 Task: Create a new event for a product launch celebration on the 16th at 9:30 PM.
Action: Mouse moved to (50, 85)
Screenshot: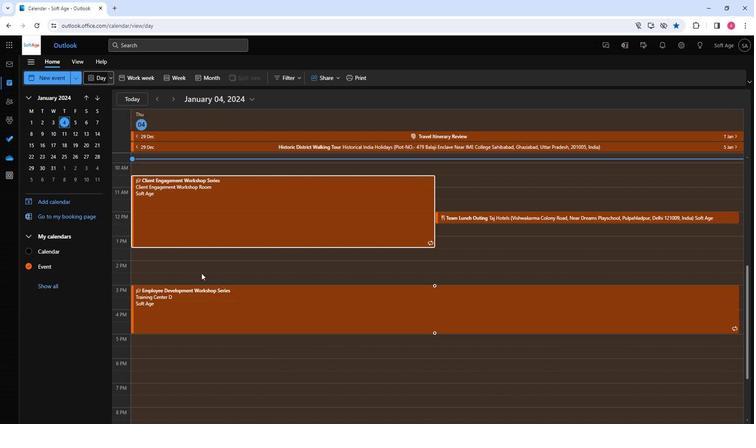 
Action: Mouse pressed left at (50, 85)
Screenshot: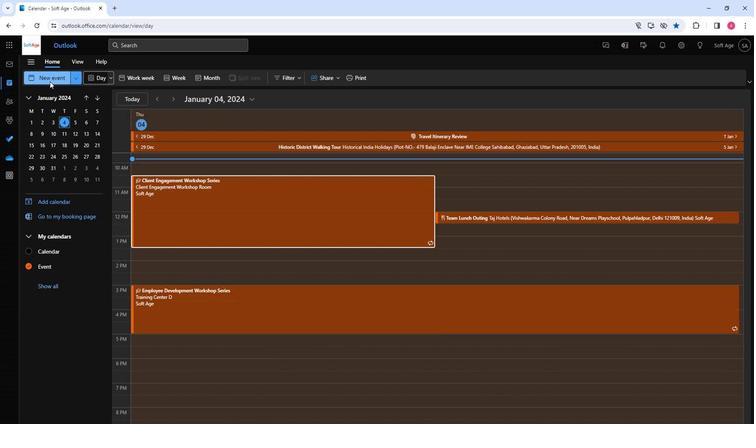 
Action: Mouse moved to (199, 134)
Screenshot: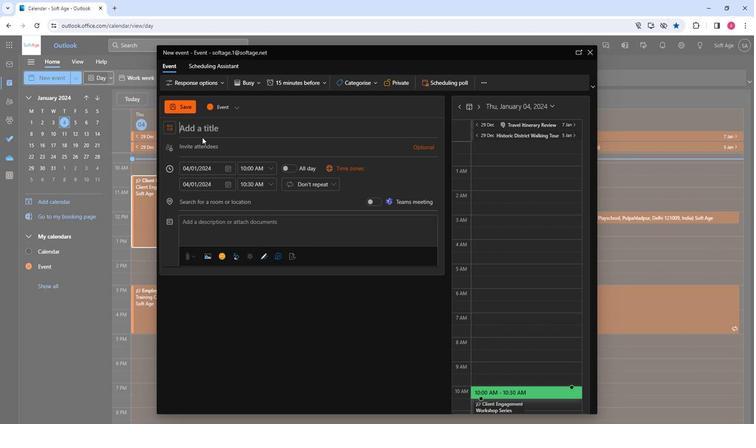 
Action: Mouse pressed left at (199, 134)
Screenshot: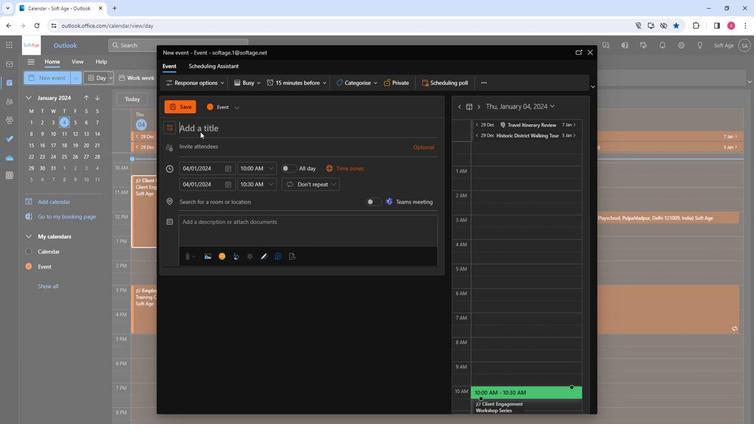
Action: Key pressed <Key.shift>Product<Key.space><Key.shift>Launch<Key.space><Key.shift><Key.shift><Key.shift><Key.shift><Key.shift><Key.shift><Key.shift><Key.shift><Key.shift>Celebration
Screenshot: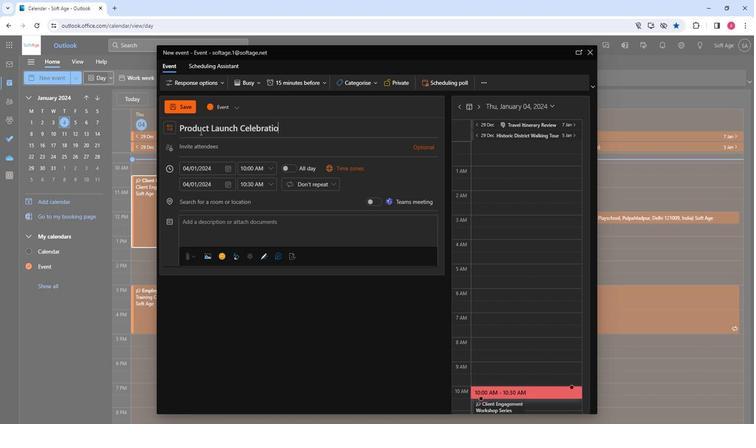 
Action: Mouse moved to (219, 149)
Screenshot: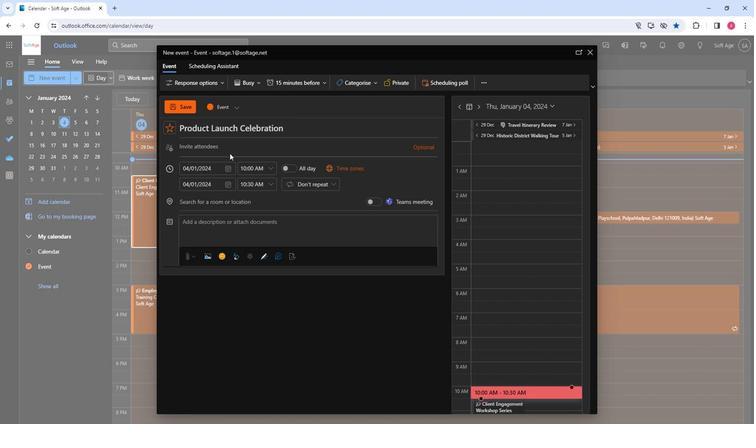 
Action: Mouse pressed left at (219, 149)
Screenshot: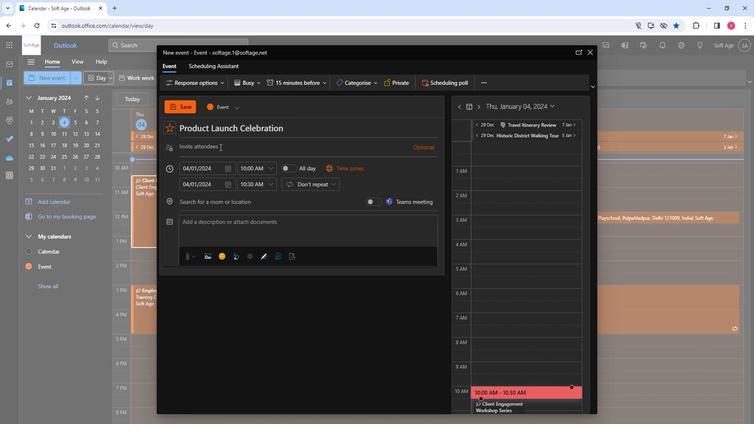 
Action: Key pressed so
Screenshot: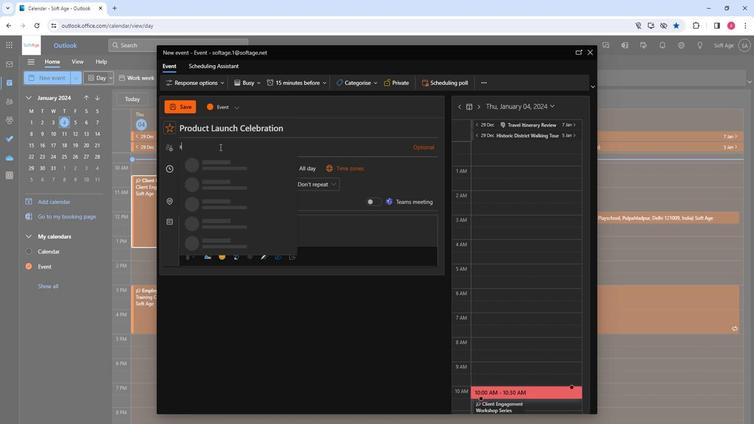 
Action: Mouse moved to (225, 186)
Screenshot: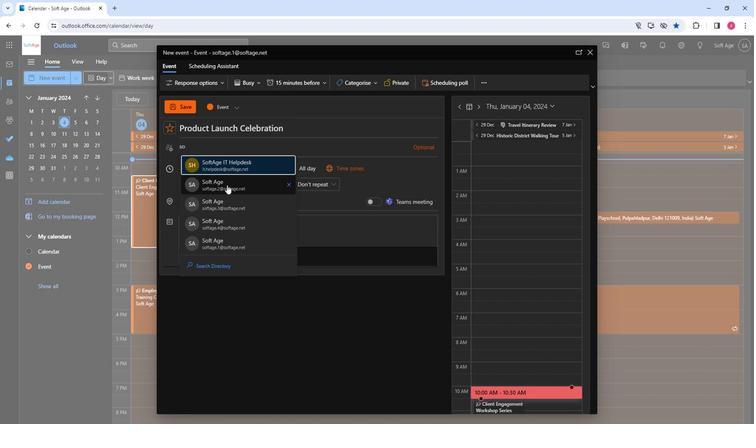 
Action: Mouse pressed left at (225, 186)
Screenshot: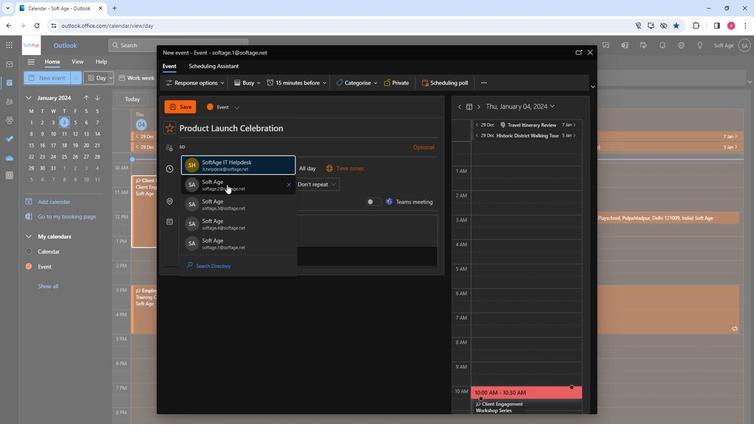 
Action: Mouse moved to (225, 186)
Screenshot: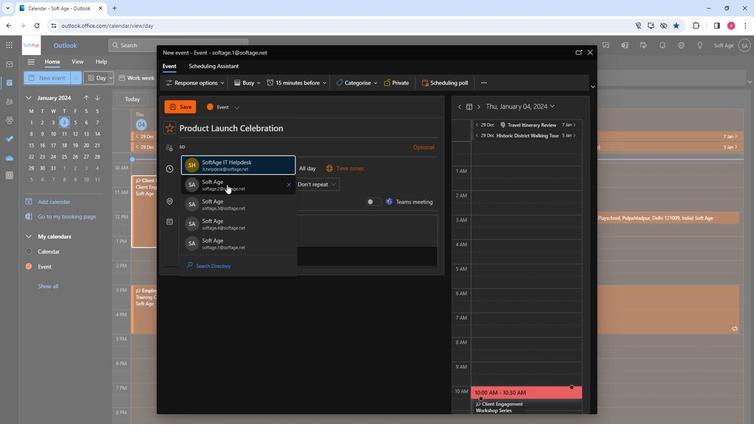 
Action: Key pressed so
Screenshot: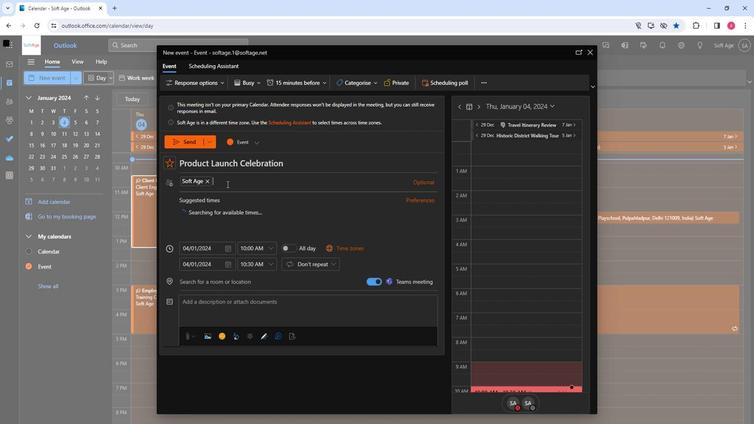 
Action: Mouse moved to (249, 235)
Screenshot: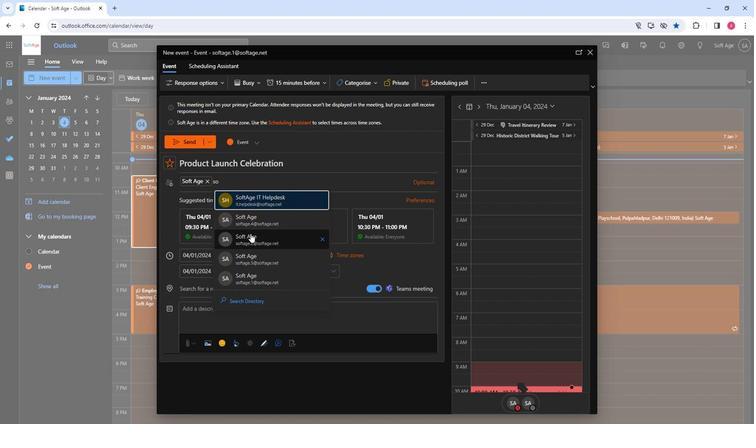 
Action: Mouse pressed left at (249, 235)
Screenshot: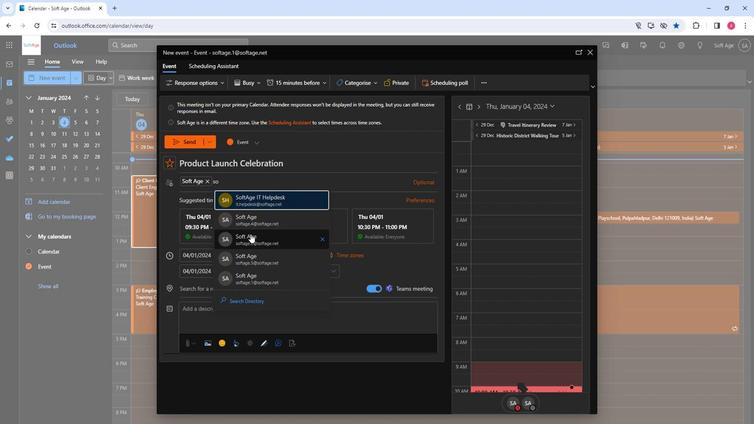 
Action: Key pressed so
Screenshot: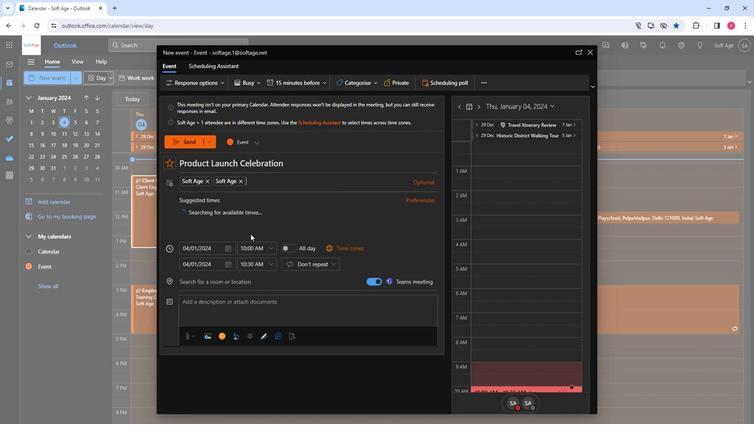 
Action: Mouse moved to (279, 260)
Screenshot: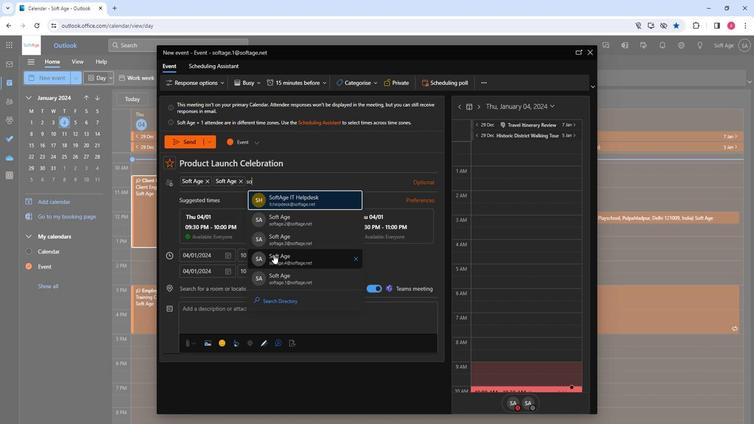 
Action: Mouse pressed left at (279, 260)
Screenshot: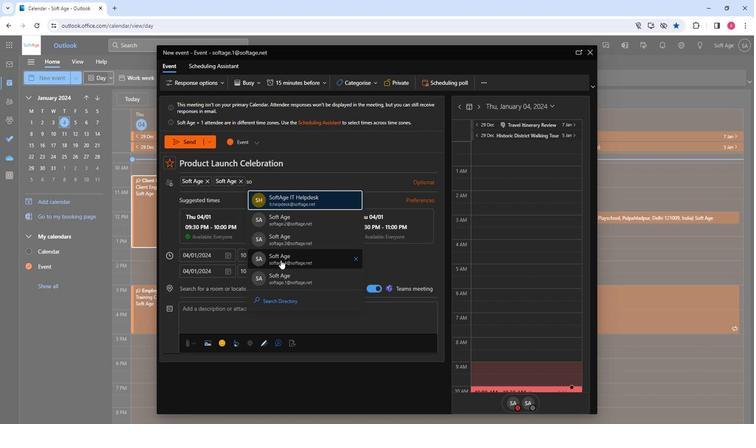 
Action: Key pressed so
Screenshot: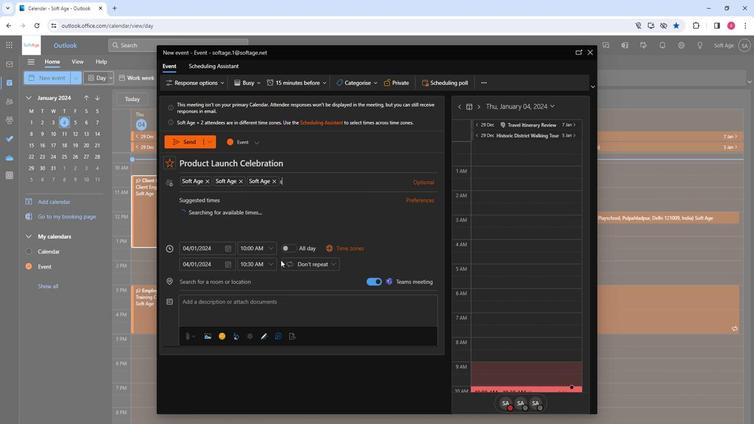 
Action: Mouse moved to (307, 282)
Screenshot: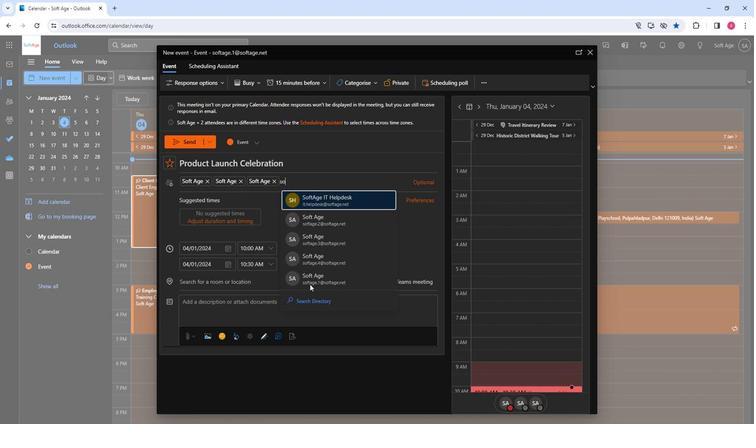 
Action: Mouse pressed left at (307, 282)
Screenshot: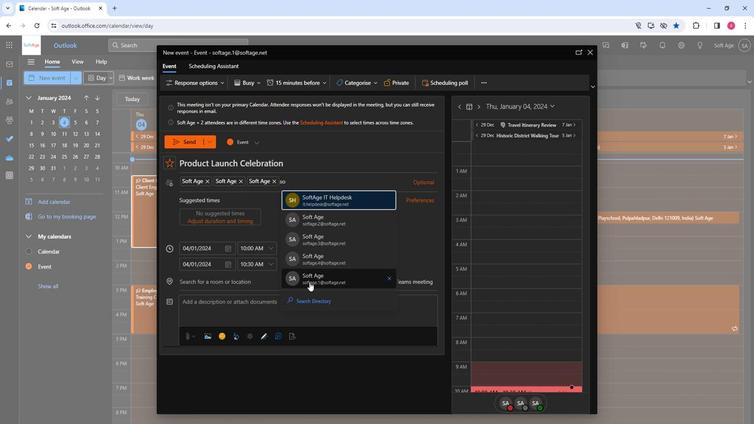 
Action: Mouse moved to (224, 249)
Screenshot: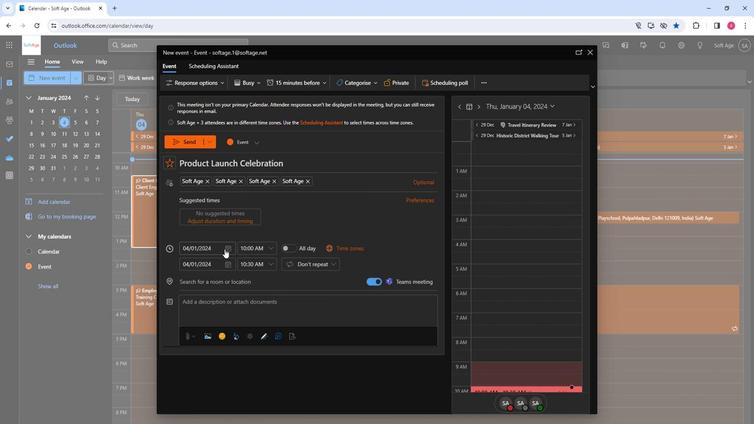 
Action: Mouse pressed left at (224, 249)
Screenshot: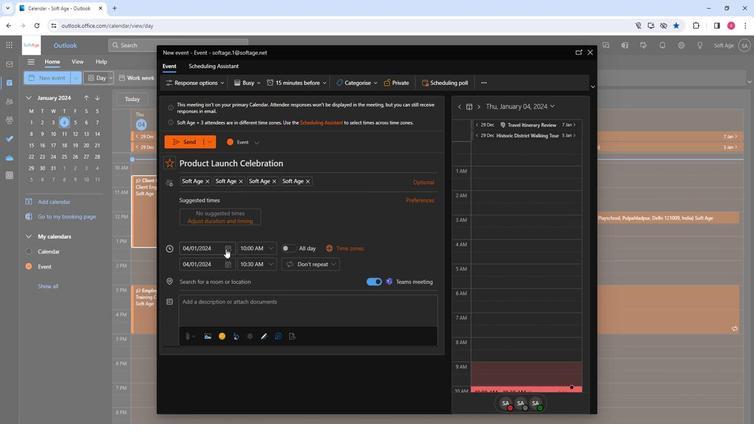 
Action: Mouse moved to (198, 313)
Screenshot: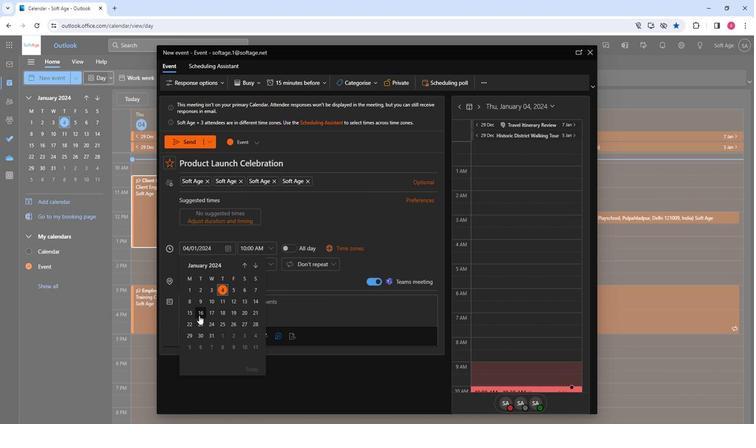
Action: Mouse pressed left at (198, 313)
Screenshot: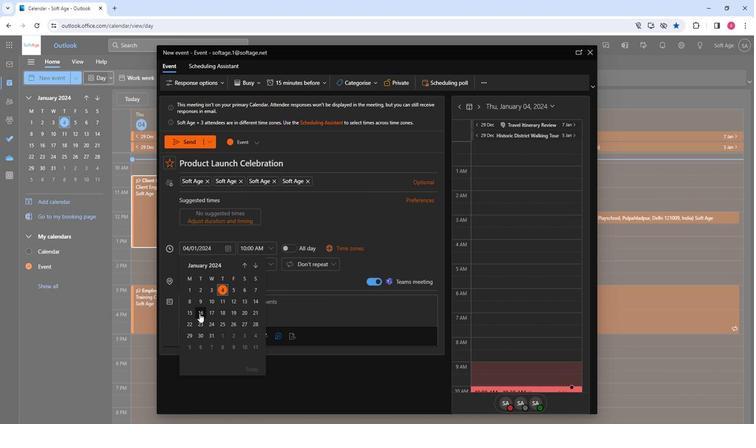 
Action: Mouse moved to (268, 250)
Screenshot: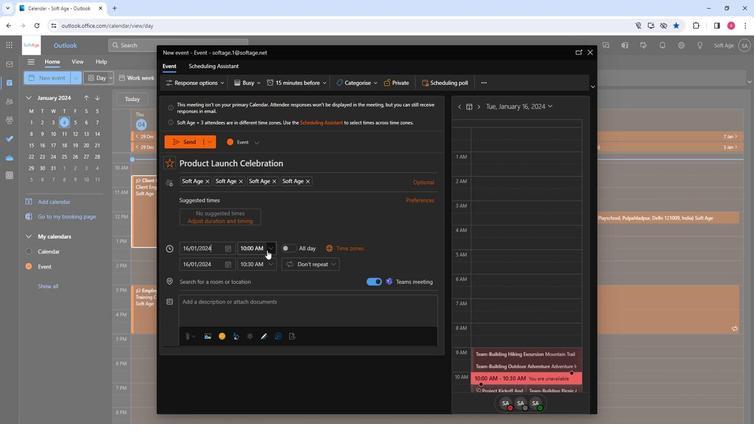 
Action: Mouse pressed left at (268, 250)
Screenshot: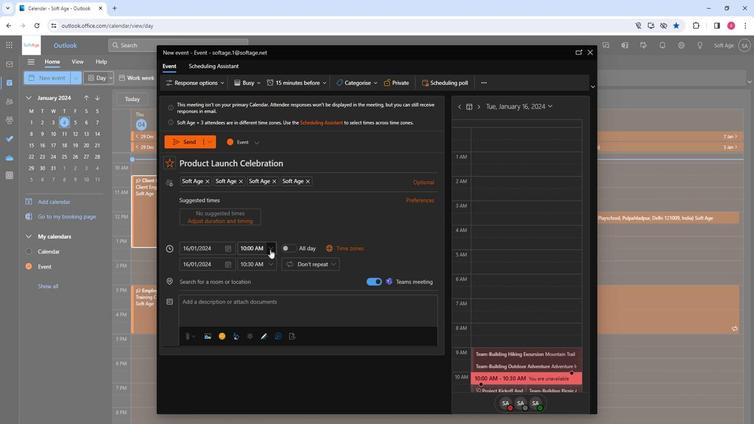 
Action: Mouse moved to (262, 291)
Screenshot: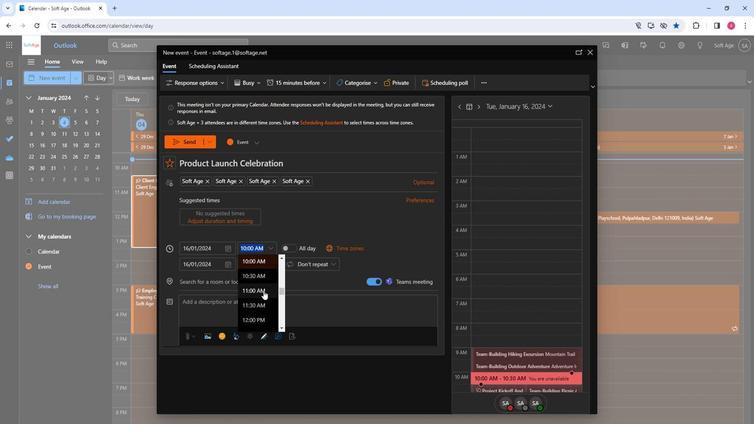 
Action: Mouse scrolled (262, 290) with delta (0, 0)
Screenshot: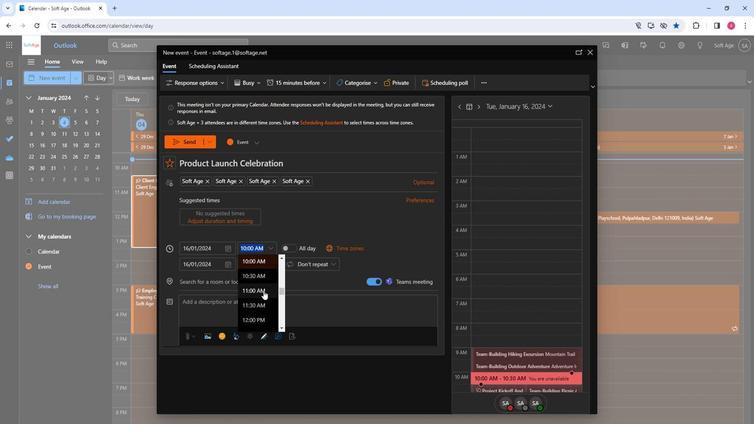 
Action: Mouse scrolled (262, 290) with delta (0, 0)
Screenshot: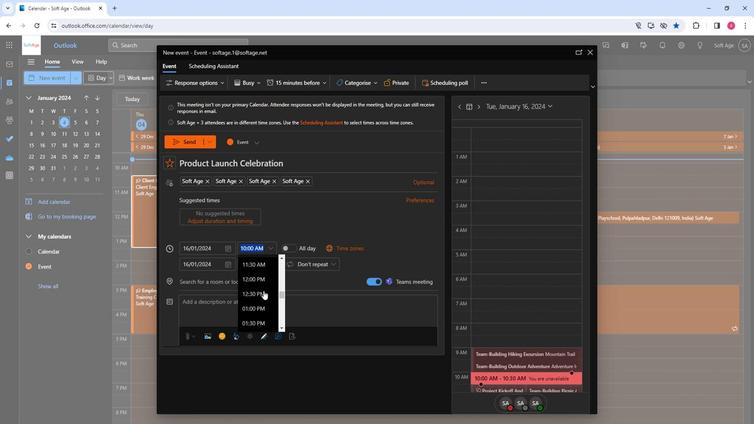 
Action: Mouse scrolled (262, 290) with delta (0, 0)
Screenshot: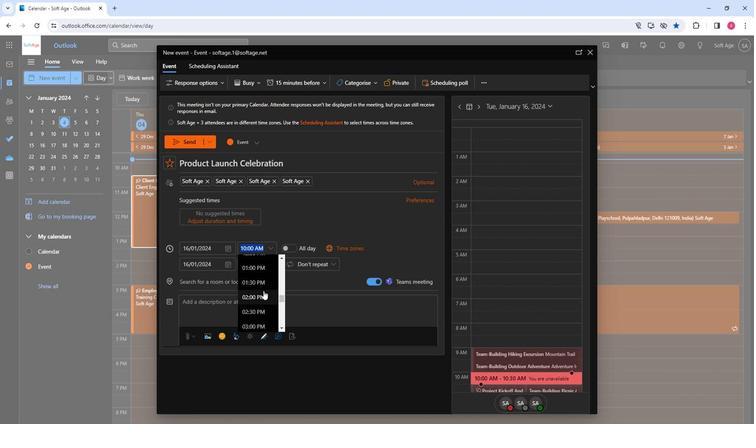 
Action: Mouse scrolled (262, 290) with delta (0, 0)
Screenshot: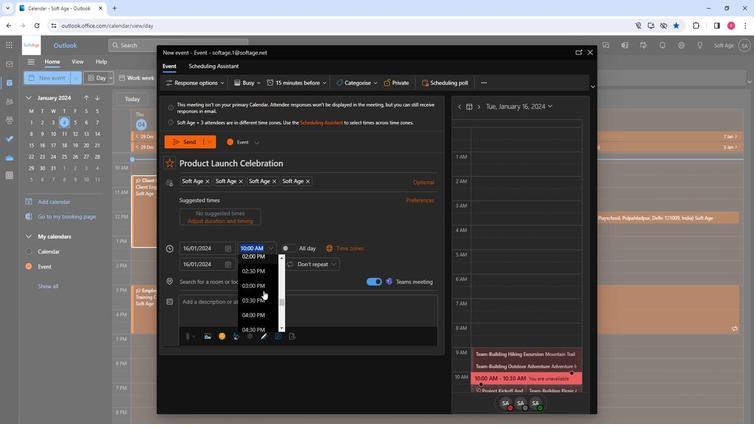 
Action: Mouse scrolled (262, 290) with delta (0, 0)
Screenshot: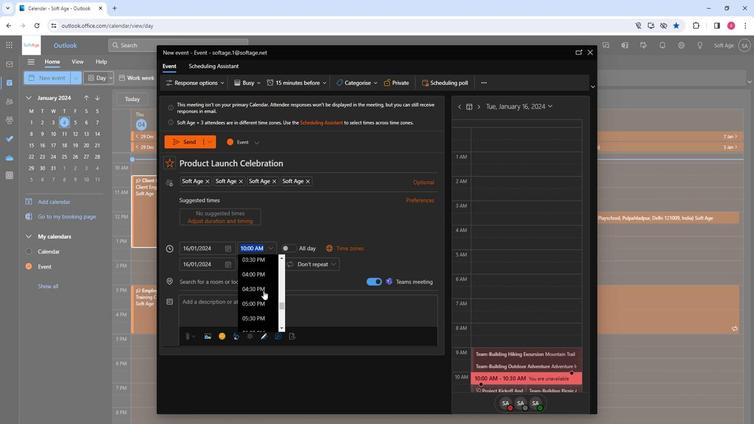 
Action: Mouse scrolled (262, 290) with delta (0, 0)
Screenshot: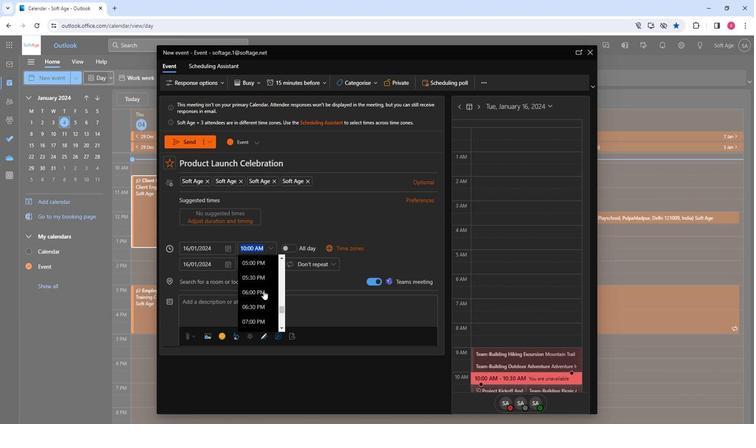 
Action: Mouse scrolled (262, 290) with delta (0, 0)
Screenshot: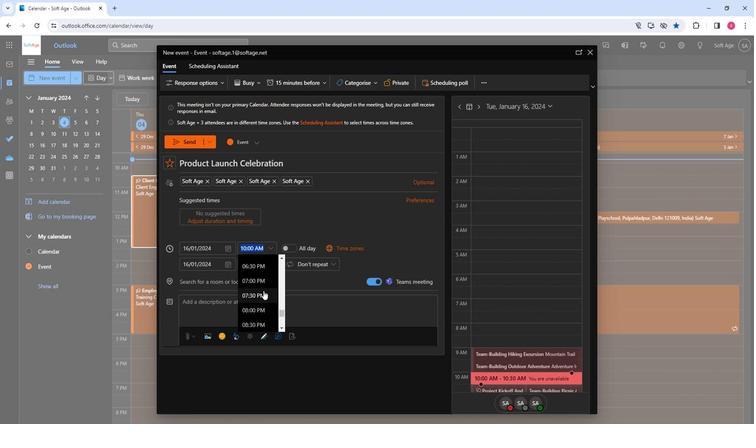 
Action: Mouse moved to (249, 312)
Screenshot: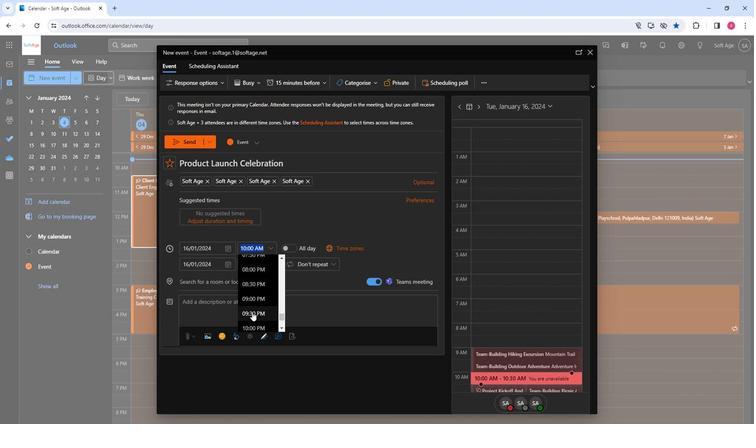 
Action: Mouse pressed left at (249, 312)
Screenshot: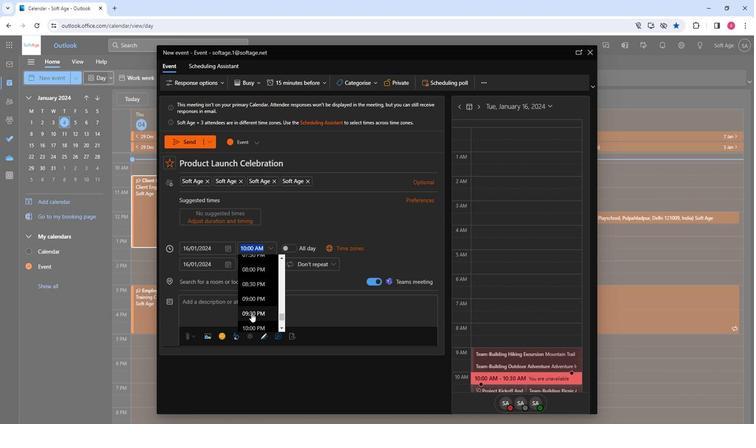 
Action: Mouse moved to (205, 281)
Screenshot: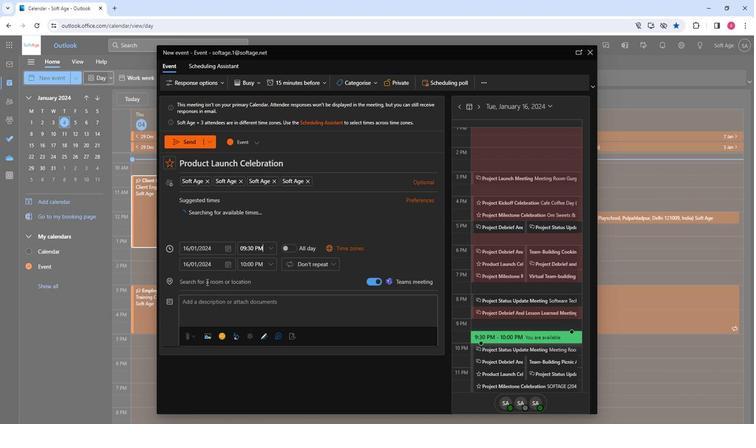 
Action: Mouse pressed left at (205, 281)
Screenshot: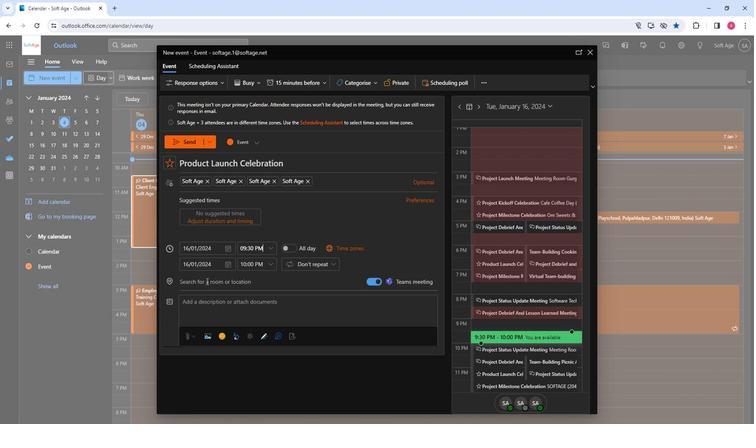 
Action: Mouse moved to (239, 368)
Screenshot: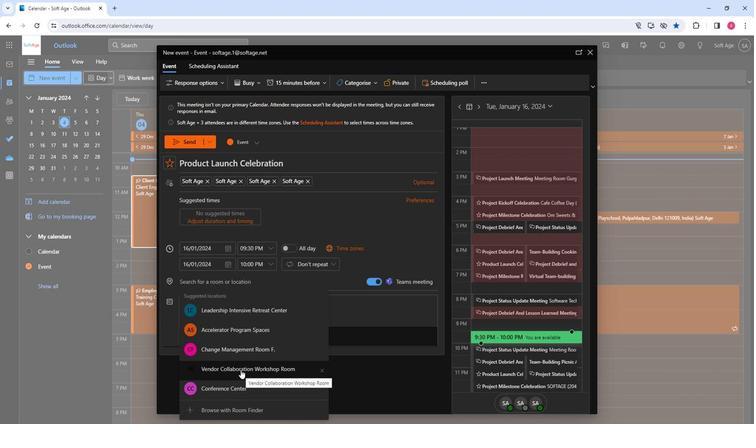 
Action: Mouse pressed left at (239, 368)
Screenshot: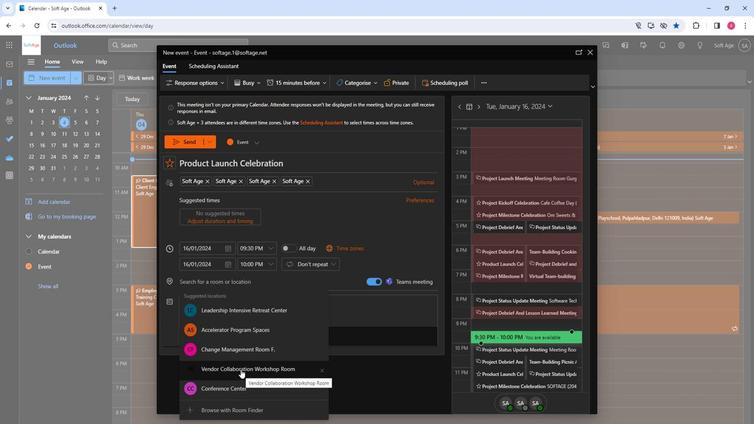 
Action: Mouse moved to (216, 308)
Screenshot: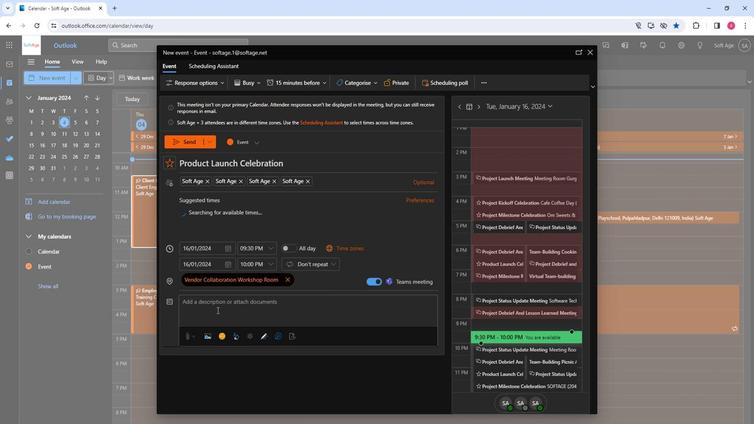 
Action: Mouse pressed left at (216, 308)
Screenshot: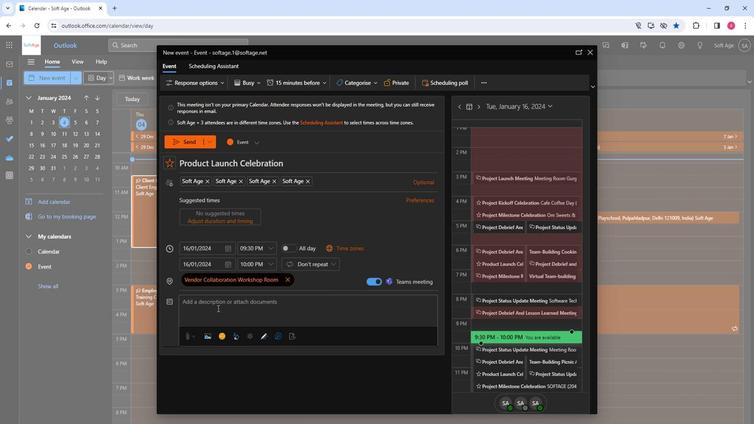 
Action: Key pressed <Key.shift>Unveil<Key.space>your<Key.space>latest<Key.space>innovation<Key.space>with<Key.space>a<Key.space>futuristic-themed<Key.space>product<Key.space>launch<Key.space>celebration.<Key.space><Key.shift>Immerse<Key.space>attendees<Key.space>in<Key.space>cutting-edge<Key.space>technology<Key.space><Key.backspace>,<Key.space>interactive<Key.space>displays,<Key.space>and<Key.space>a<Key.space>captivating<Key.space>atmosphere,<Key.space>signaling<Key.space>the<Key.space>dawn<Key.space>of<Key.space>a<Key.space>groundbreaking<Key.space>product.
Screenshot: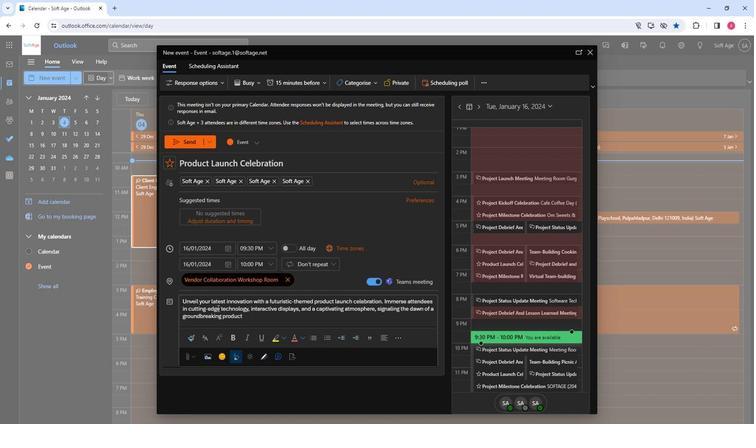 
Action: Mouse moved to (234, 317)
Screenshot: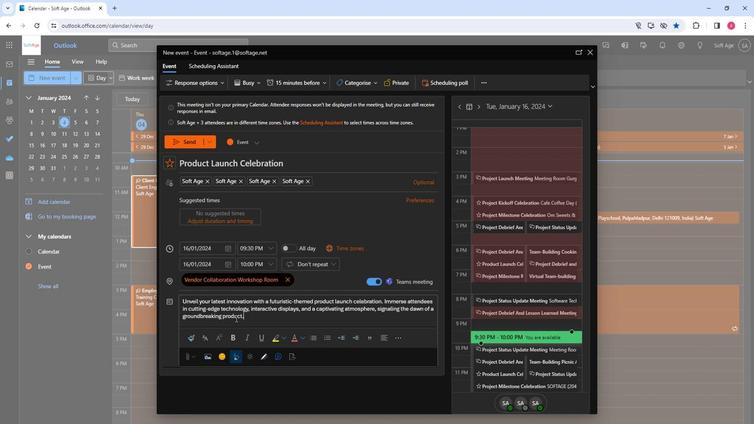 
Action: Mouse pressed left at (234, 317)
Screenshot: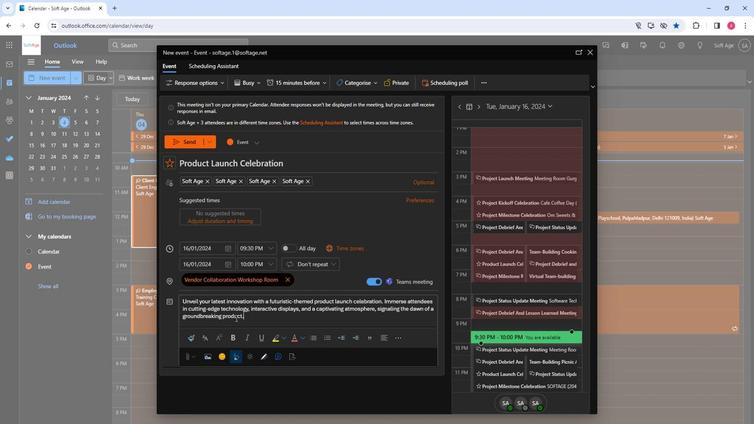 
Action: Mouse moved to (234, 316)
Screenshot: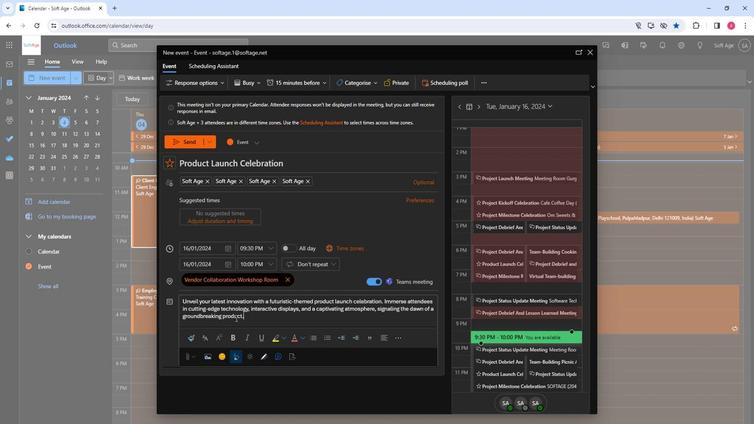 
Action: Mouse pressed left at (234, 316)
Screenshot: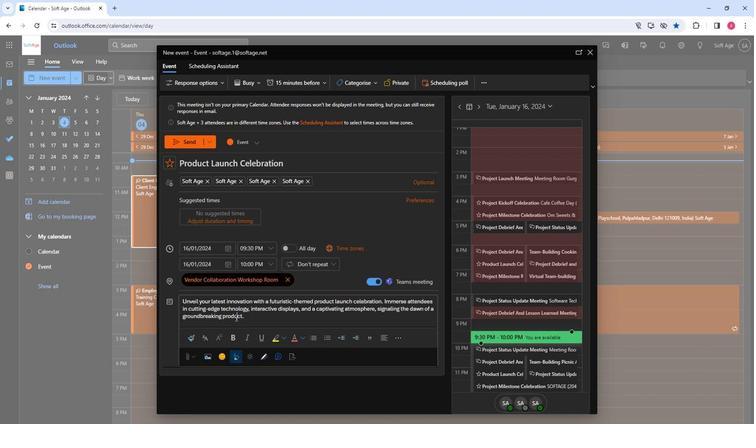 
Action: Mouse pressed left at (234, 316)
Screenshot: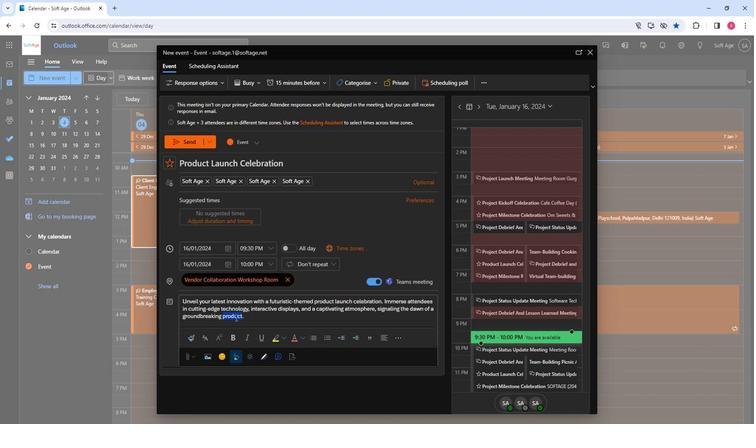 
Action: Mouse moved to (247, 339)
Screenshot: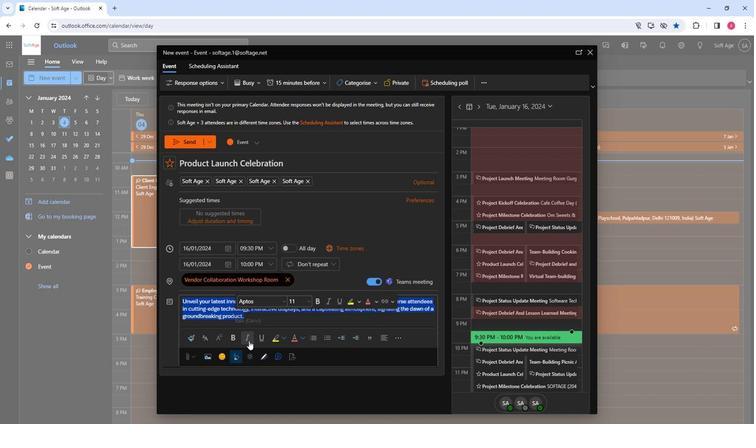 
Action: Mouse pressed left at (247, 339)
Screenshot: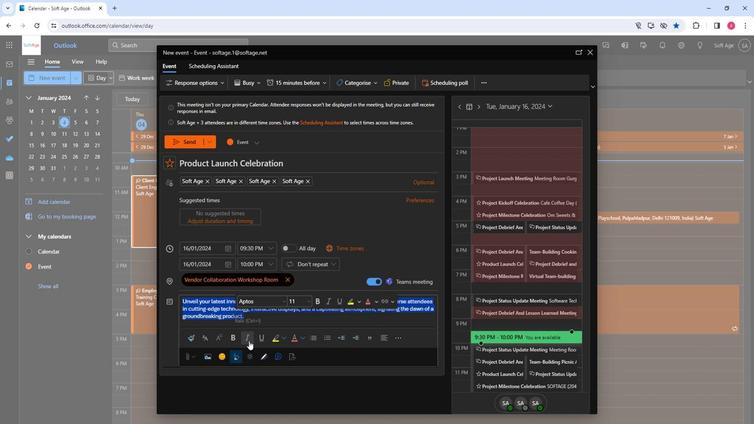 
Action: Mouse moved to (283, 340)
Screenshot: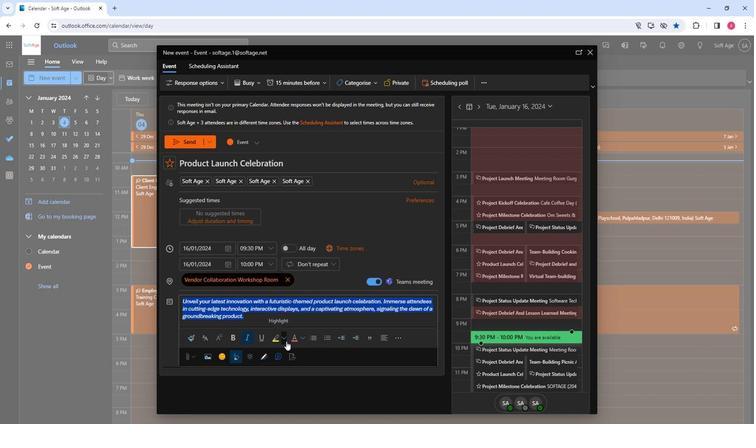 
Action: Mouse pressed left at (283, 340)
Screenshot: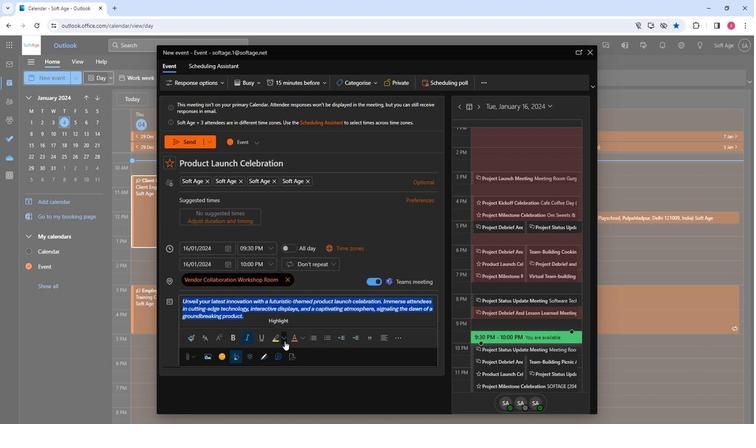 
Action: Mouse moved to (286, 352)
Screenshot: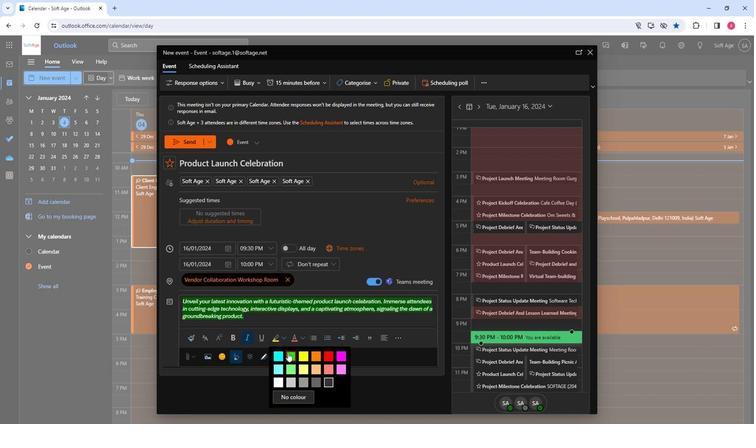 
Action: Mouse pressed left at (286, 352)
Screenshot: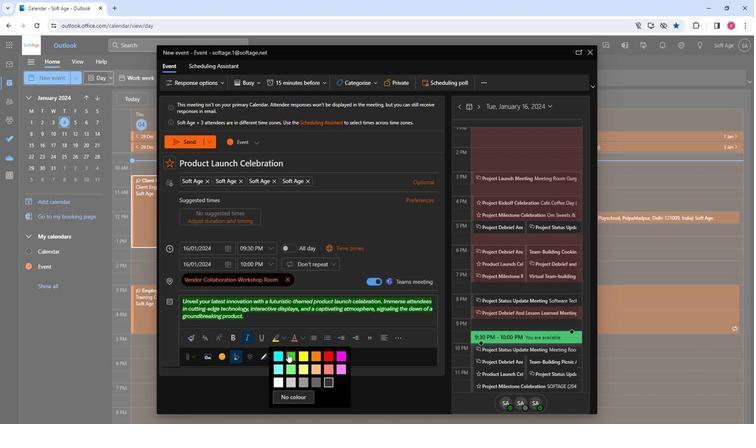 
Action: Mouse moved to (256, 315)
Screenshot: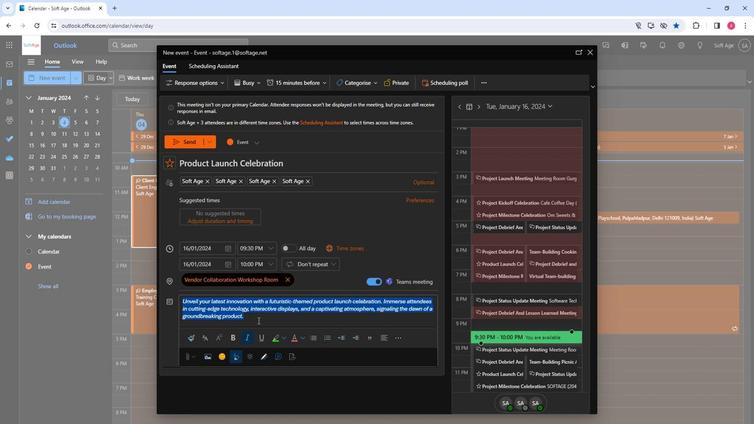 
Action: Mouse pressed left at (256, 315)
Screenshot: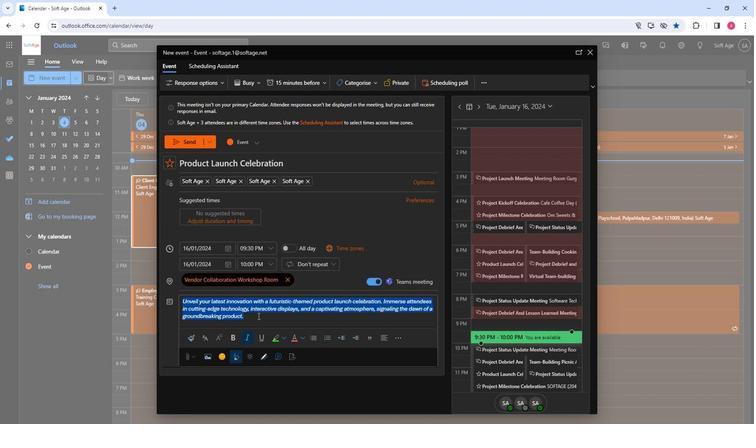 
Action: Mouse moved to (180, 143)
Screenshot: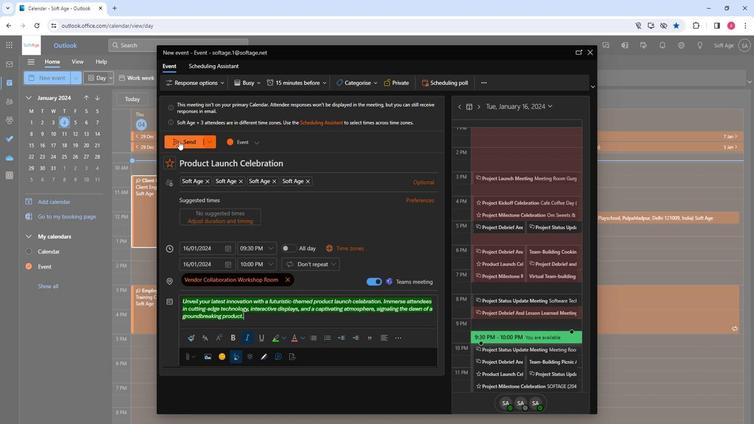 
Action: Mouse pressed left at (180, 143)
Screenshot: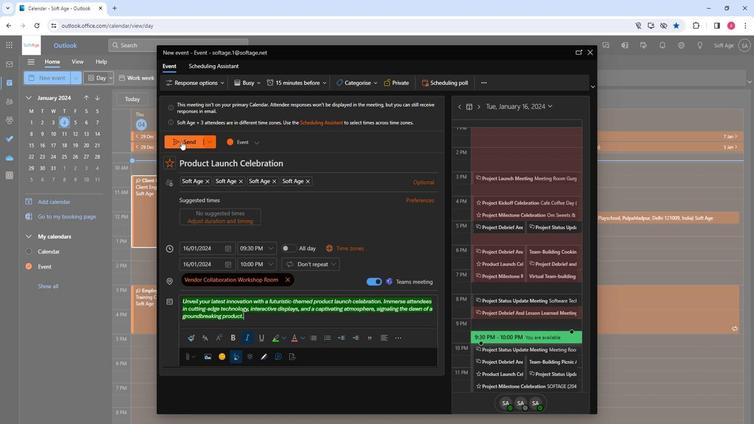 
Action: Mouse moved to (254, 363)
Screenshot: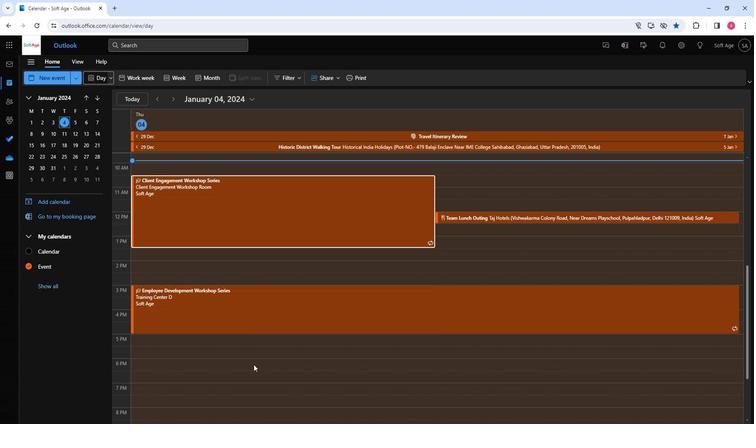 
